 Task: Set "Direct MV prediction mode" for "H.264/MPEG-4 Part 10/AVC encoder (x264)" to none.
Action: Mouse moved to (103, 72)
Screenshot: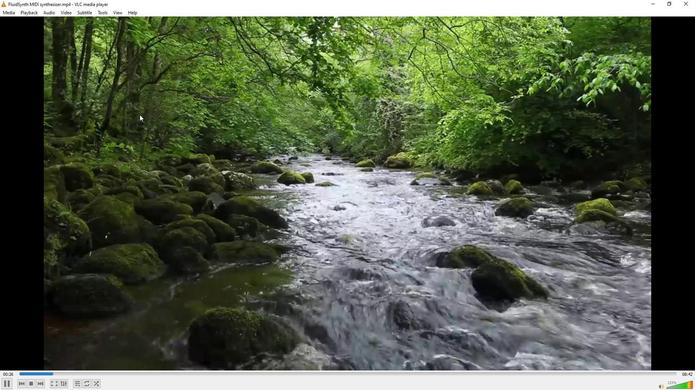 
Action: Mouse pressed left at (103, 72)
Screenshot: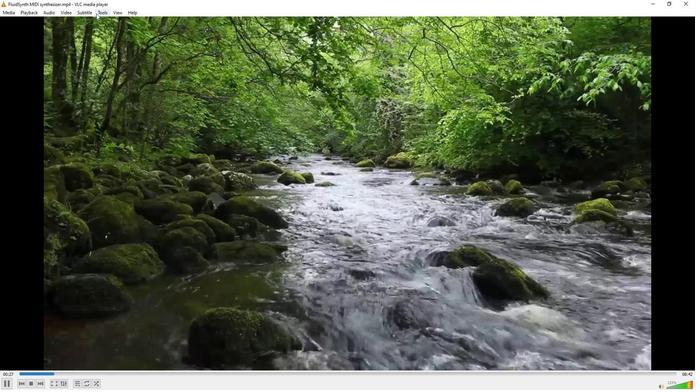
Action: Mouse moved to (125, 138)
Screenshot: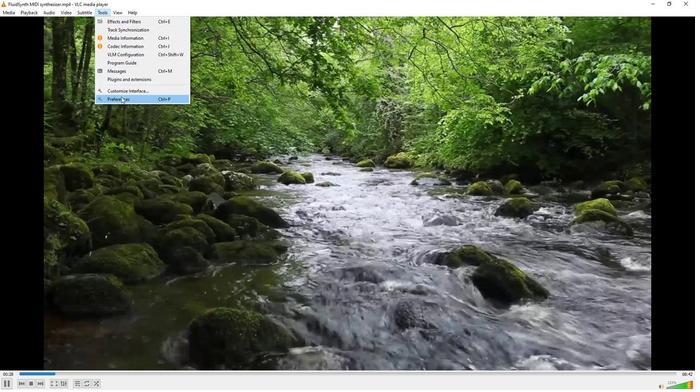 
Action: Mouse pressed left at (125, 138)
Screenshot: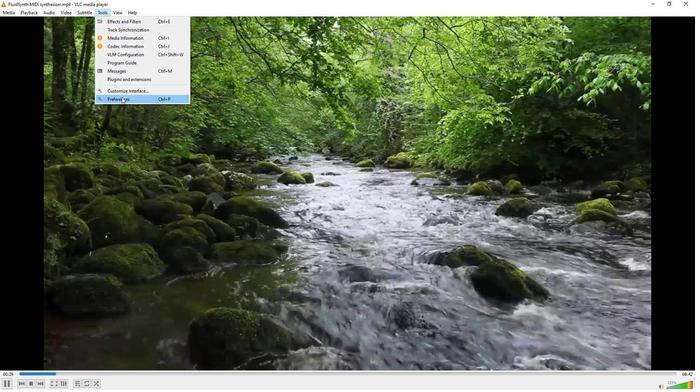 
Action: Mouse moved to (91, 302)
Screenshot: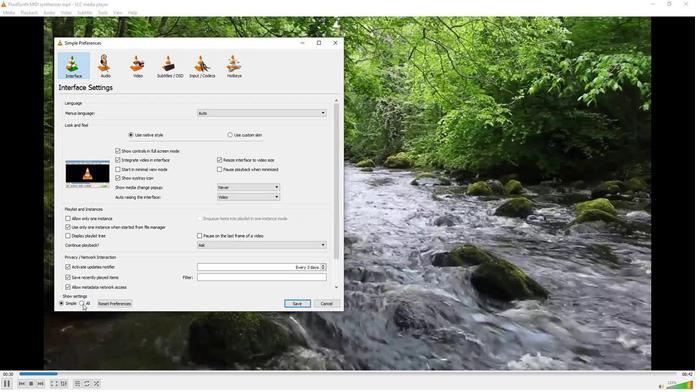 
Action: Mouse pressed left at (91, 302)
Screenshot: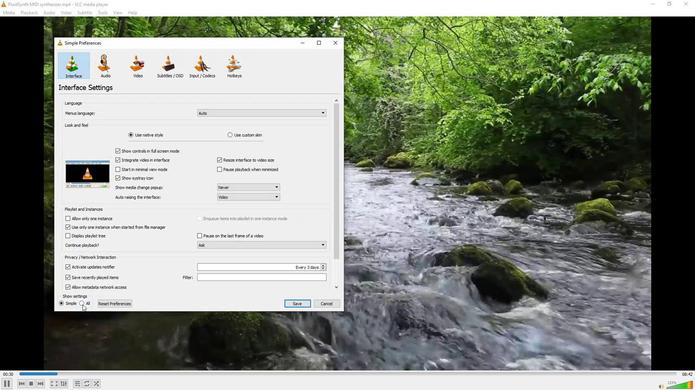 
Action: Mouse moved to (80, 243)
Screenshot: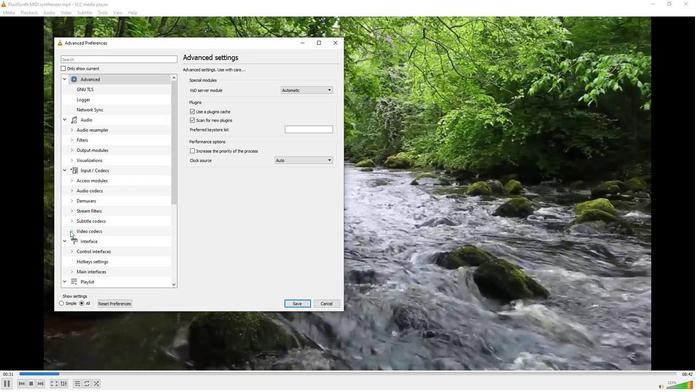 
Action: Mouse pressed left at (80, 243)
Screenshot: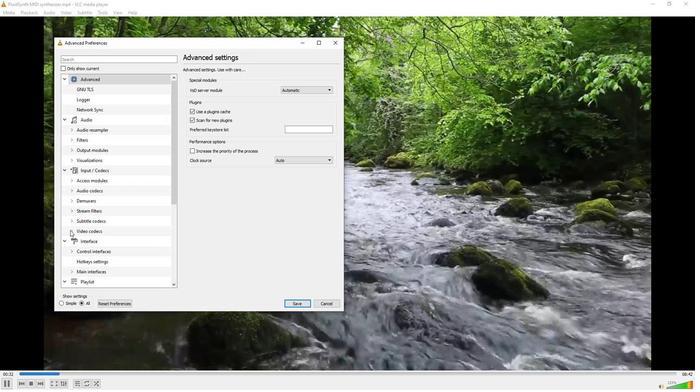 
Action: Mouse moved to (117, 266)
Screenshot: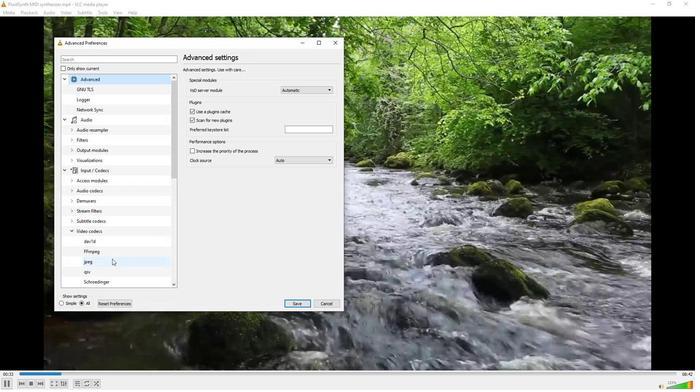 
Action: Mouse scrolled (117, 266) with delta (0, 0)
Screenshot: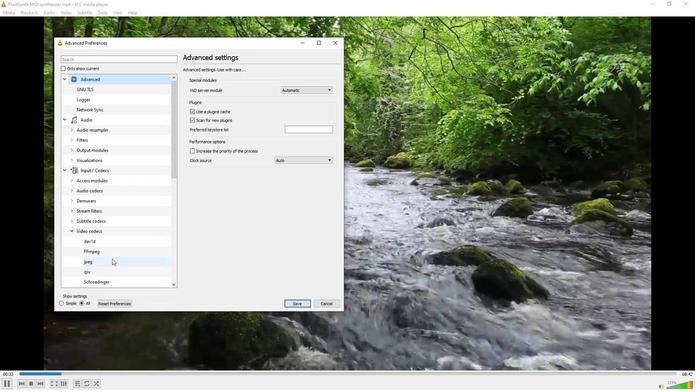 
Action: Mouse moved to (117, 283)
Screenshot: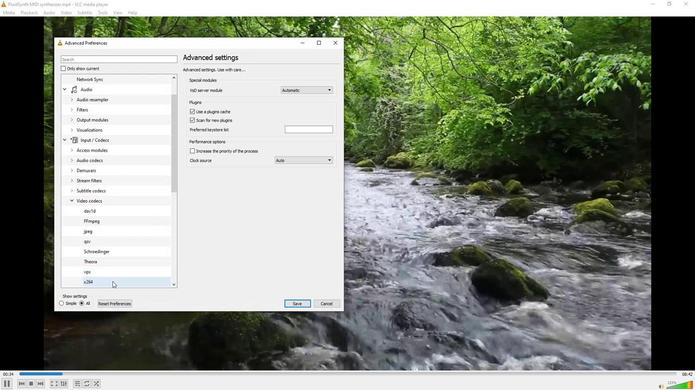 
Action: Mouse pressed left at (117, 283)
Screenshot: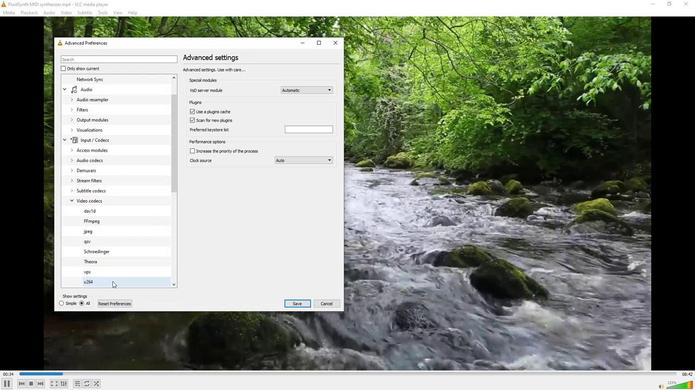 
Action: Mouse moved to (213, 259)
Screenshot: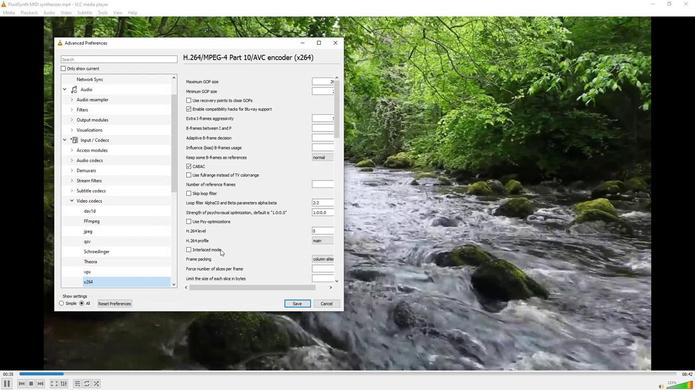 
Action: Mouse scrolled (213, 258) with delta (0, 0)
Screenshot: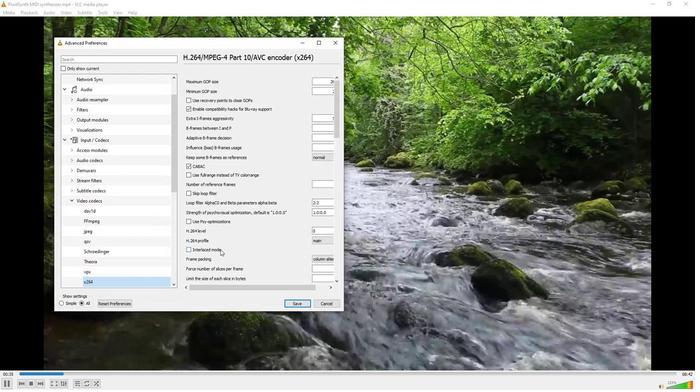 
Action: Mouse scrolled (213, 258) with delta (0, 0)
Screenshot: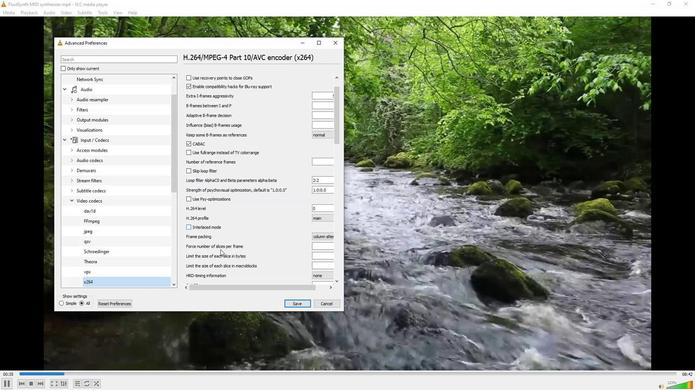 
Action: Mouse scrolled (213, 258) with delta (0, 0)
Screenshot: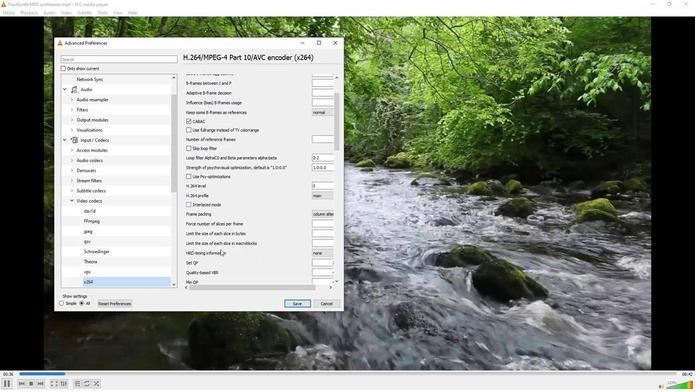 
Action: Mouse scrolled (213, 258) with delta (0, 0)
Screenshot: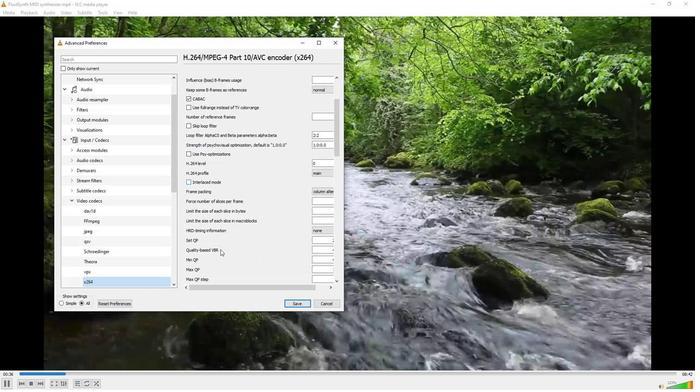 
Action: Mouse scrolled (213, 258) with delta (0, 0)
Screenshot: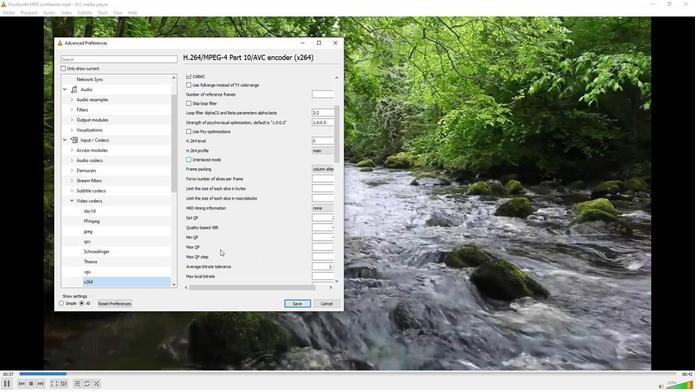 
Action: Mouse scrolled (213, 258) with delta (0, 0)
Screenshot: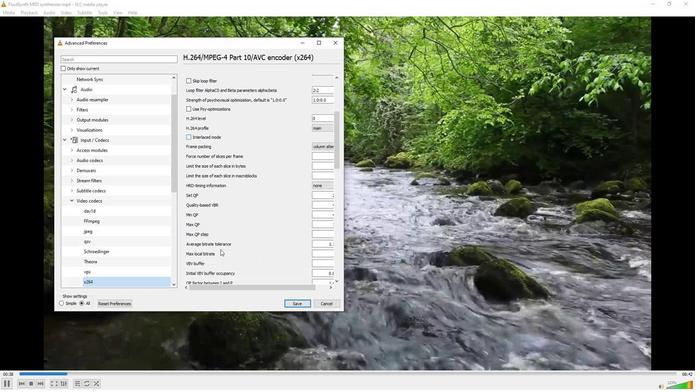 
Action: Mouse scrolled (213, 258) with delta (0, 0)
Screenshot: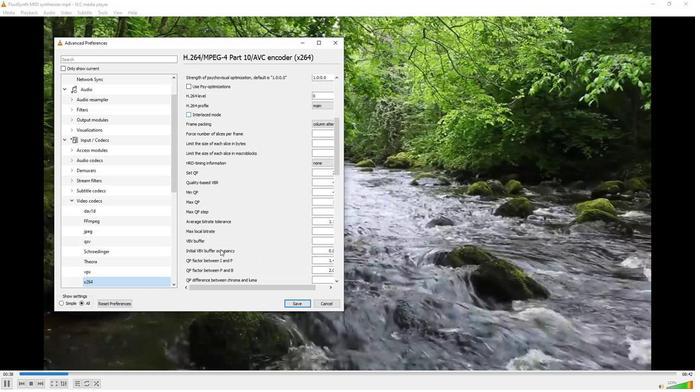 
Action: Mouse scrolled (213, 258) with delta (0, 0)
Screenshot: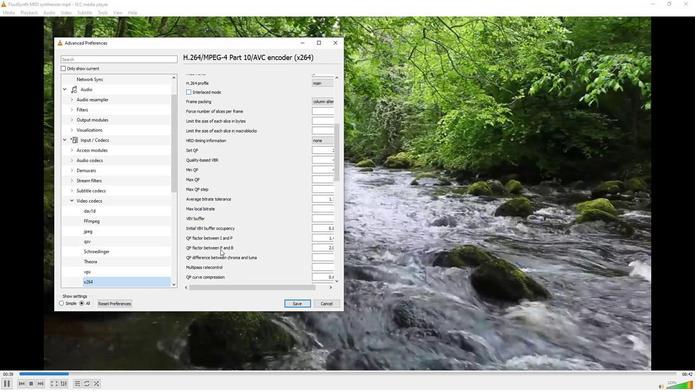 
Action: Mouse scrolled (213, 258) with delta (0, 0)
Screenshot: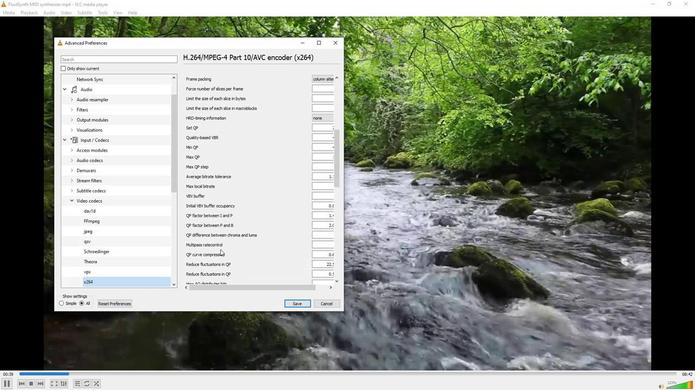 
Action: Mouse scrolled (213, 258) with delta (0, 0)
Screenshot: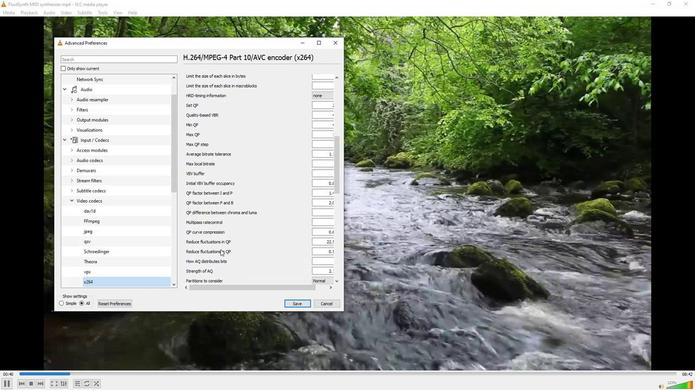 
Action: Mouse scrolled (213, 258) with delta (0, 0)
Screenshot: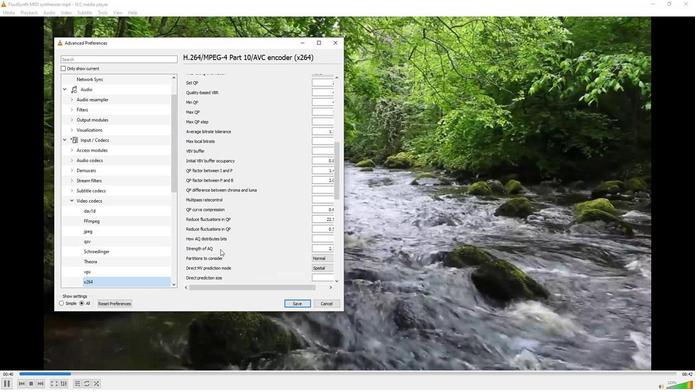 
Action: Mouse moved to (287, 287)
Screenshot: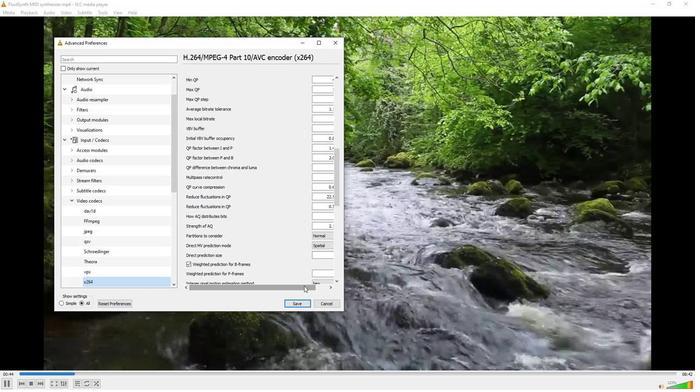 
Action: Mouse pressed left at (287, 287)
Screenshot: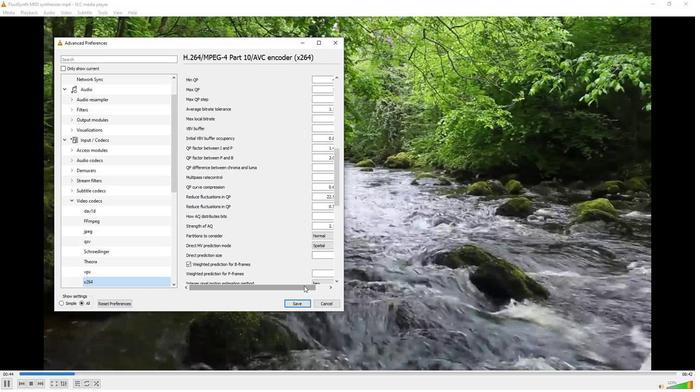 
Action: Mouse moved to (292, 257)
Screenshot: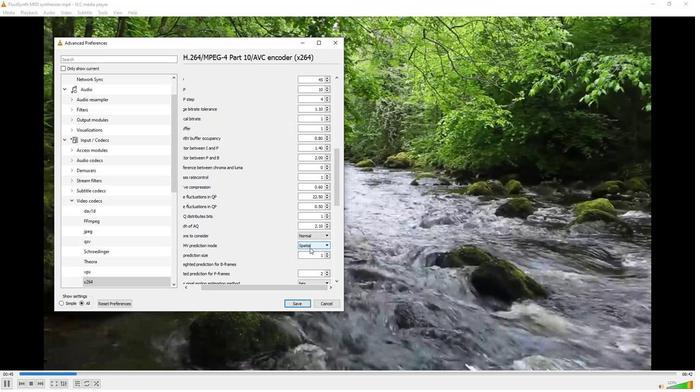 
Action: Mouse pressed left at (292, 257)
Screenshot: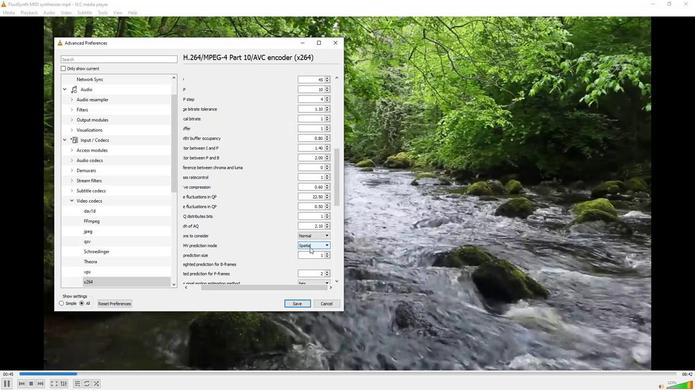 
Action: Mouse moved to (292, 259)
Screenshot: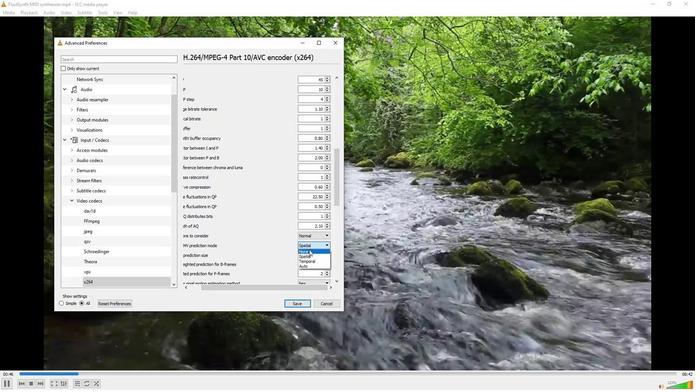 
Action: Mouse pressed left at (292, 259)
Screenshot: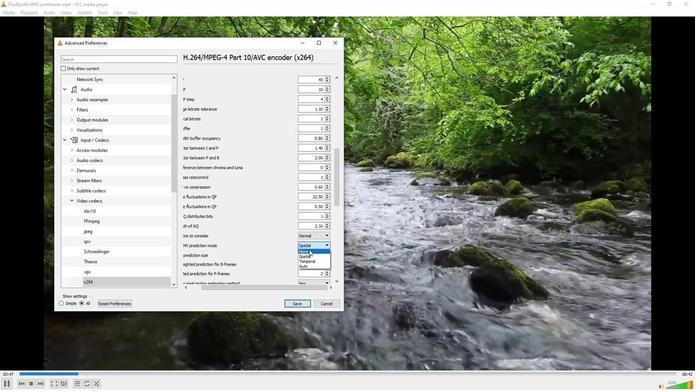 
Action: Mouse moved to (219, 263)
Screenshot: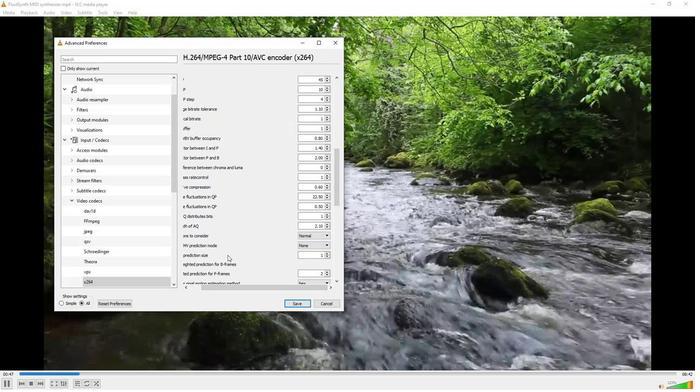 
